 Task: Add the task  Create a new online platform for online art sales to the section DevOps Drift in the project ArchBridge and add a Due Date to the respective task as 2024/01/12
Action: Mouse moved to (763, 353)
Screenshot: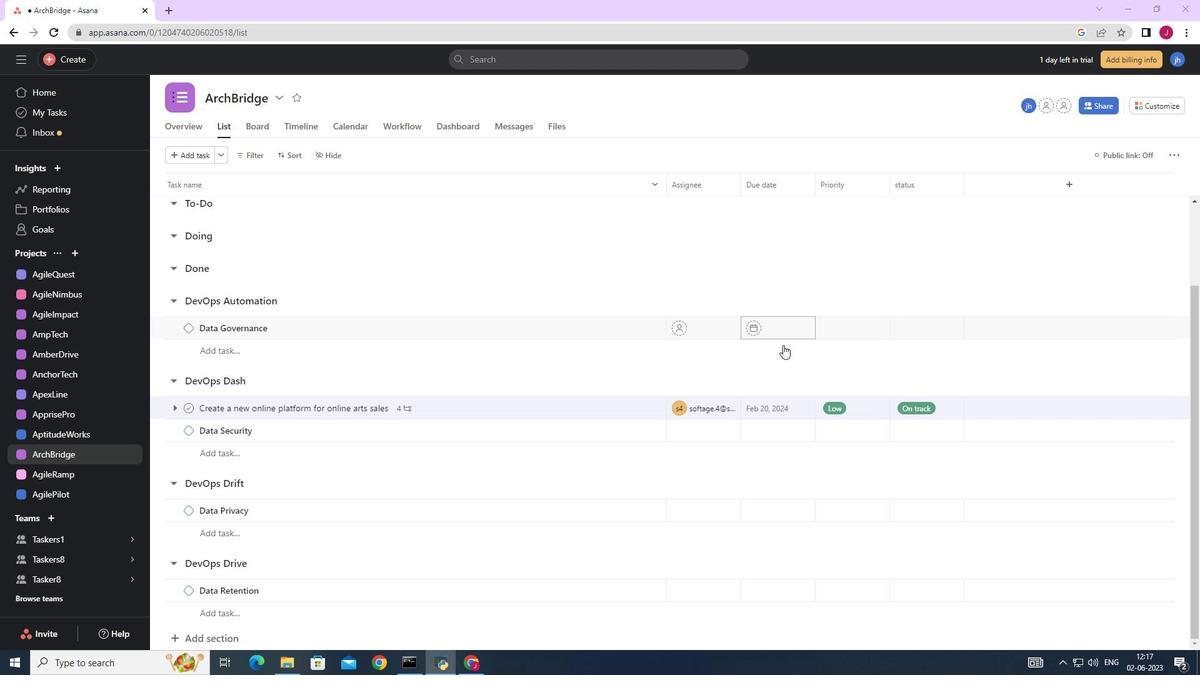 
Action: Mouse scrolled (763, 352) with delta (0, 0)
Screenshot: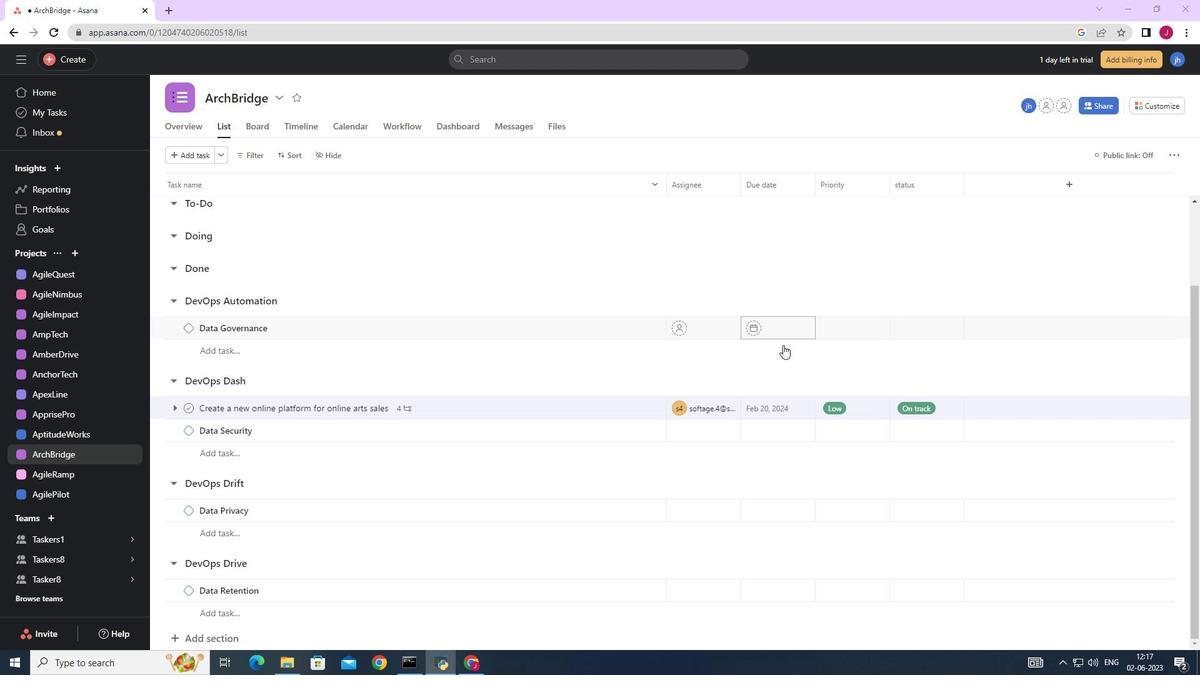 
Action: Mouse moved to (762, 353)
Screenshot: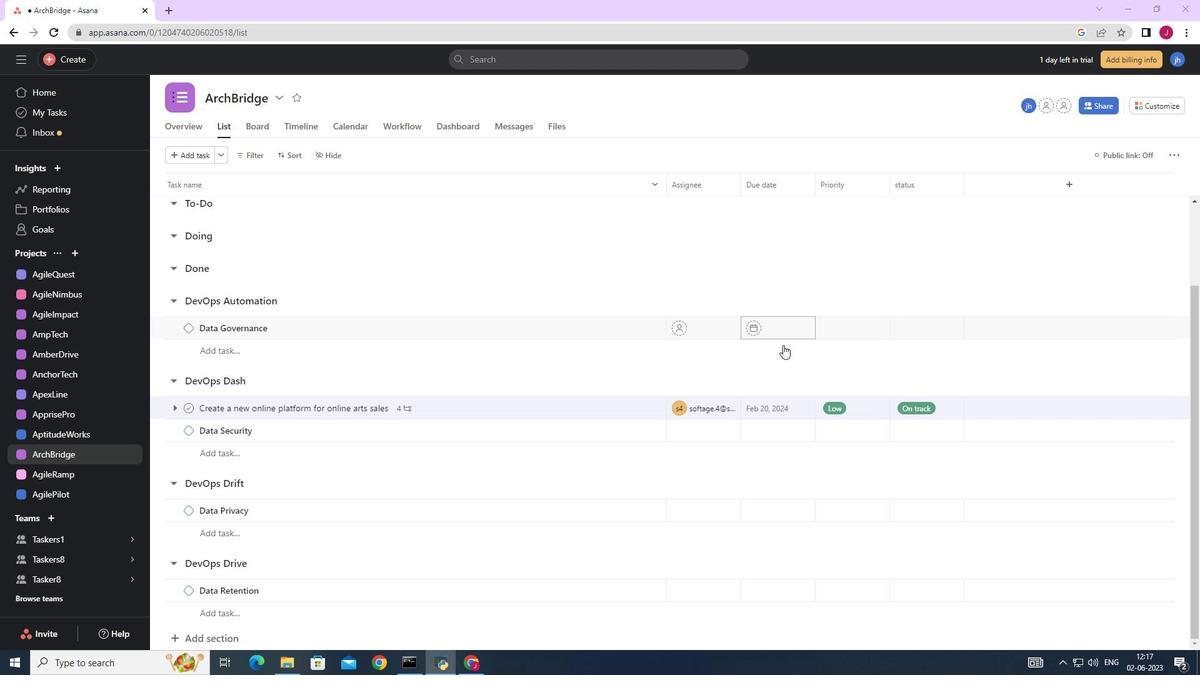 
Action: Mouse scrolled (762, 352) with delta (0, 0)
Screenshot: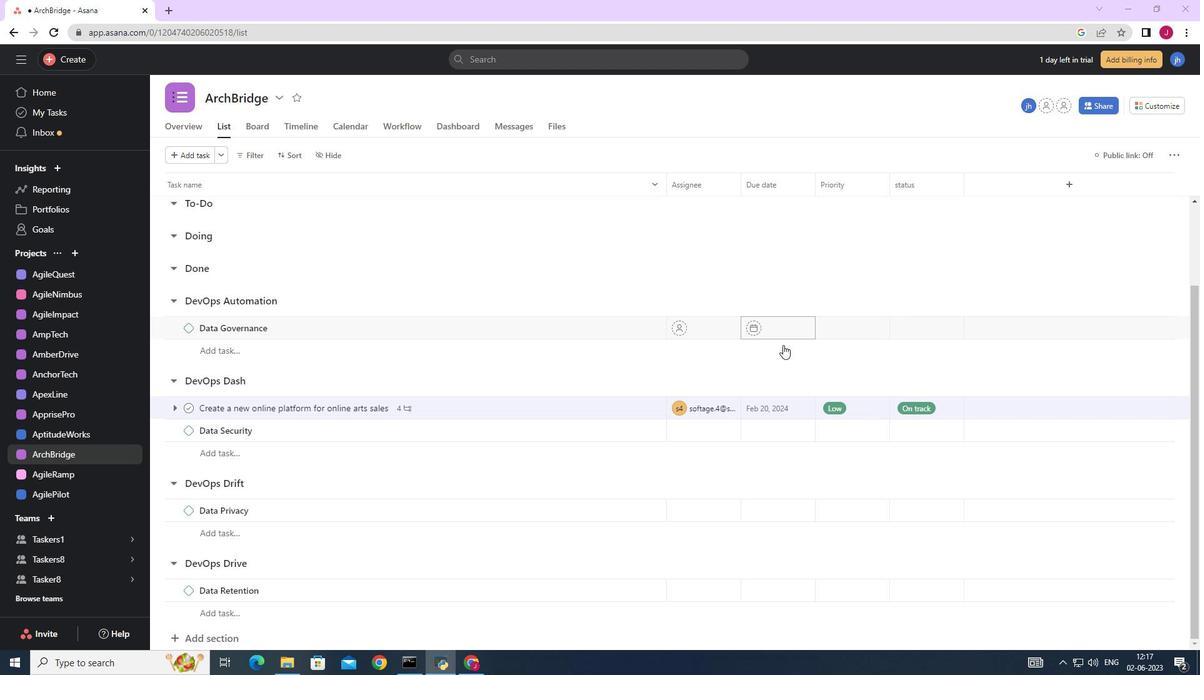 
Action: Mouse scrolled (762, 352) with delta (0, 0)
Screenshot: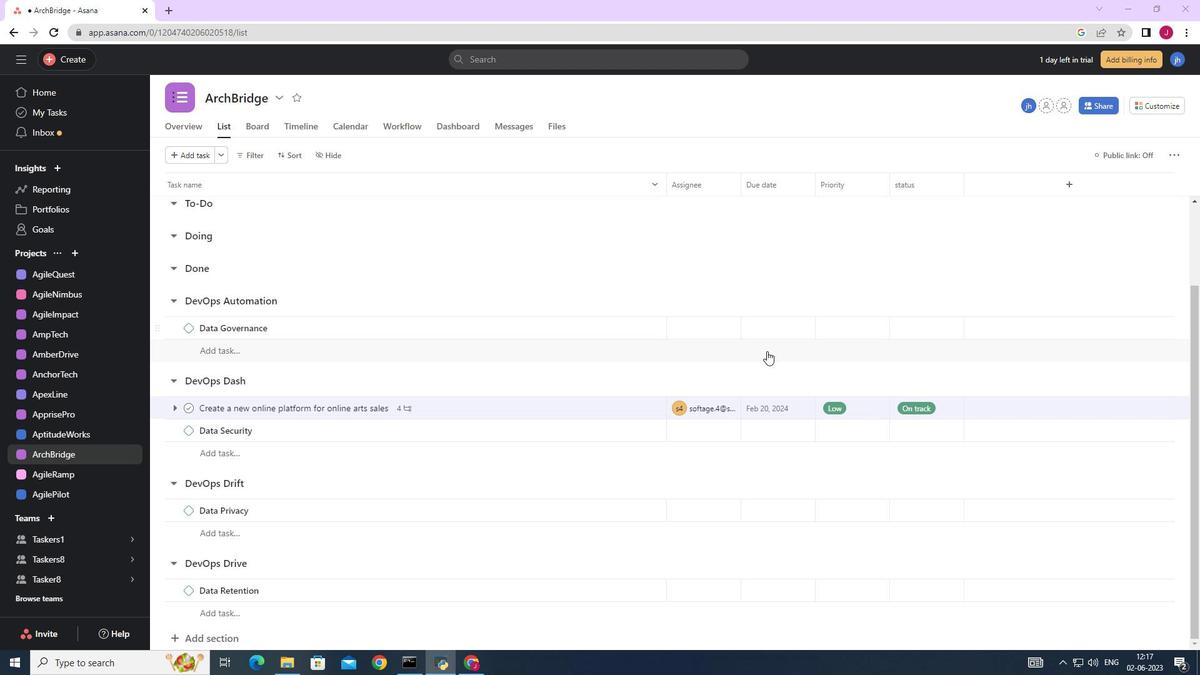 
Action: Mouse moved to (761, 353)
Screenshot: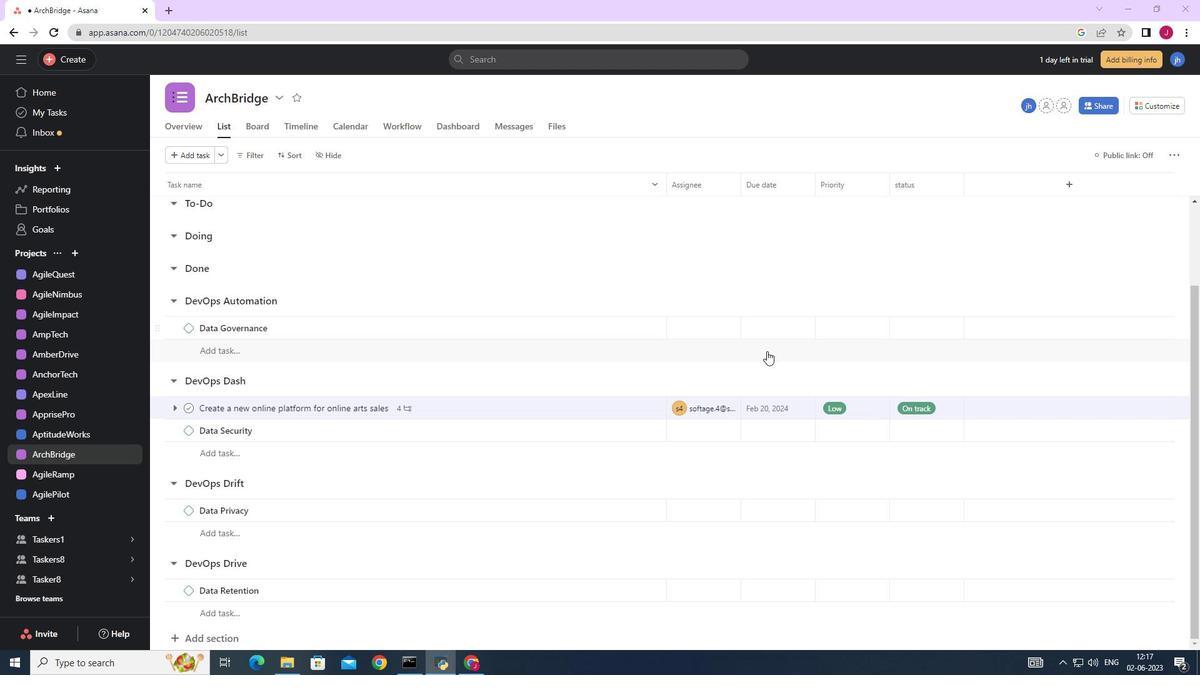 
Action: Mouse scrolled (761, 352) with delta (0, 0)
Screenshot: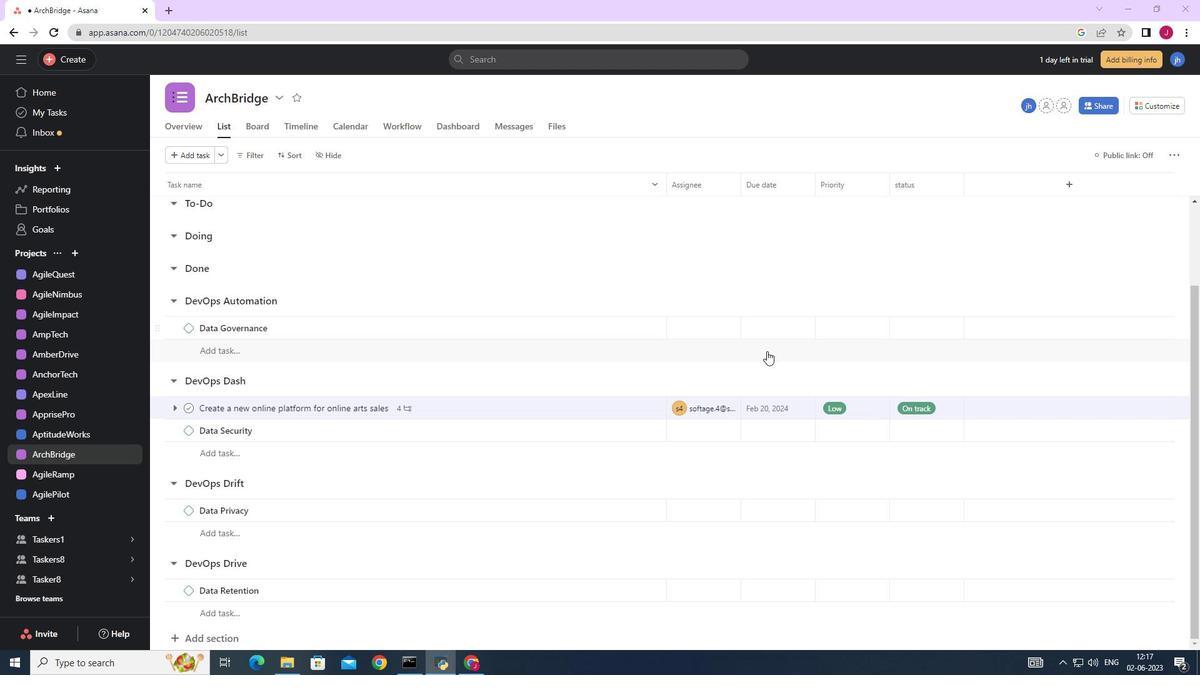 
Action: Mouse scrolled (761, 352) with delta (0, 0)
Screenshot: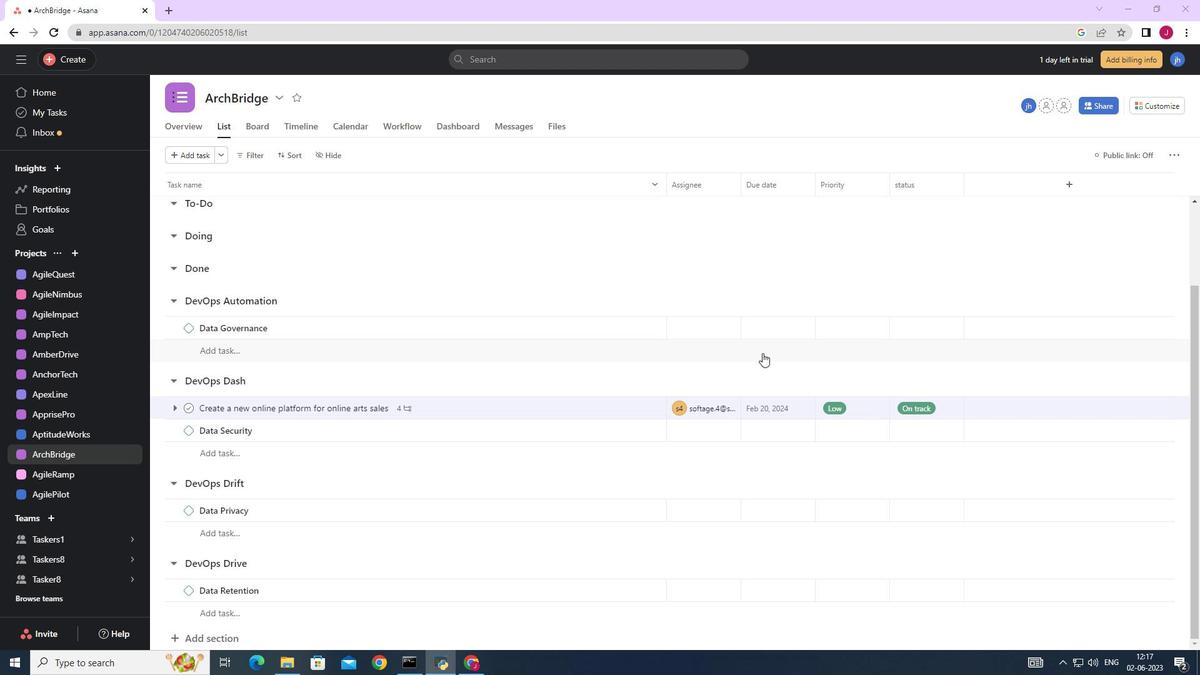 
Action: Mouse scrolled (761, 352) with delta (0, 0)
Screenshot: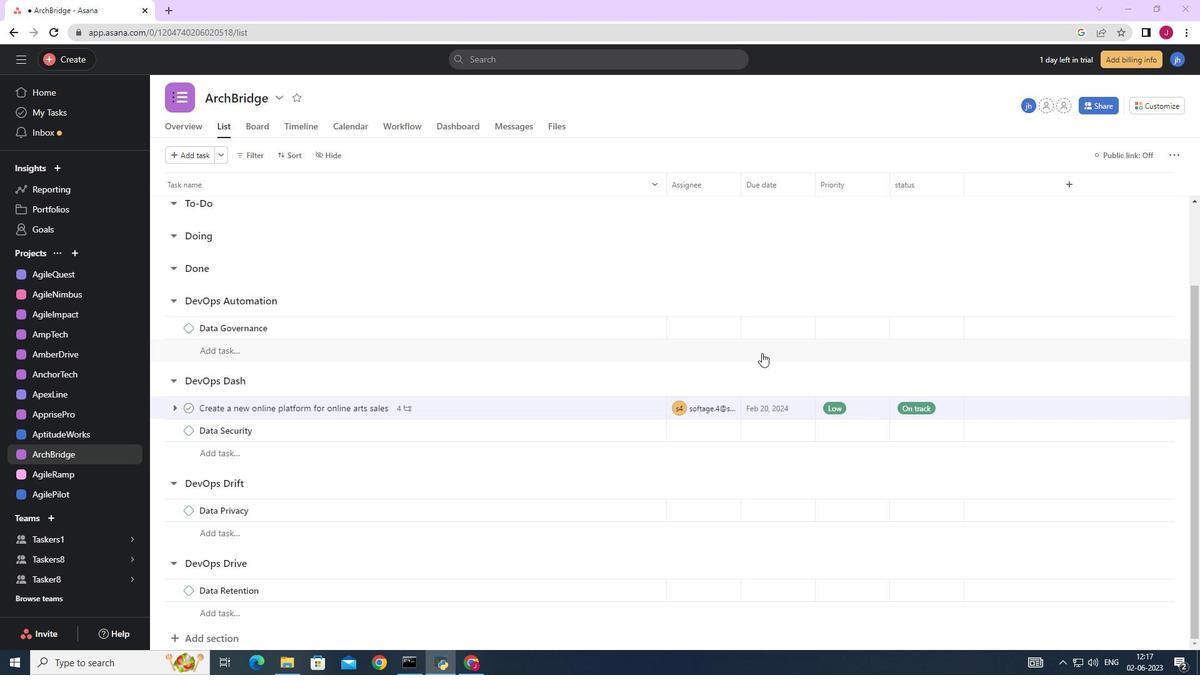 
Action: Mouse moved to (628, 409)
Screenshot: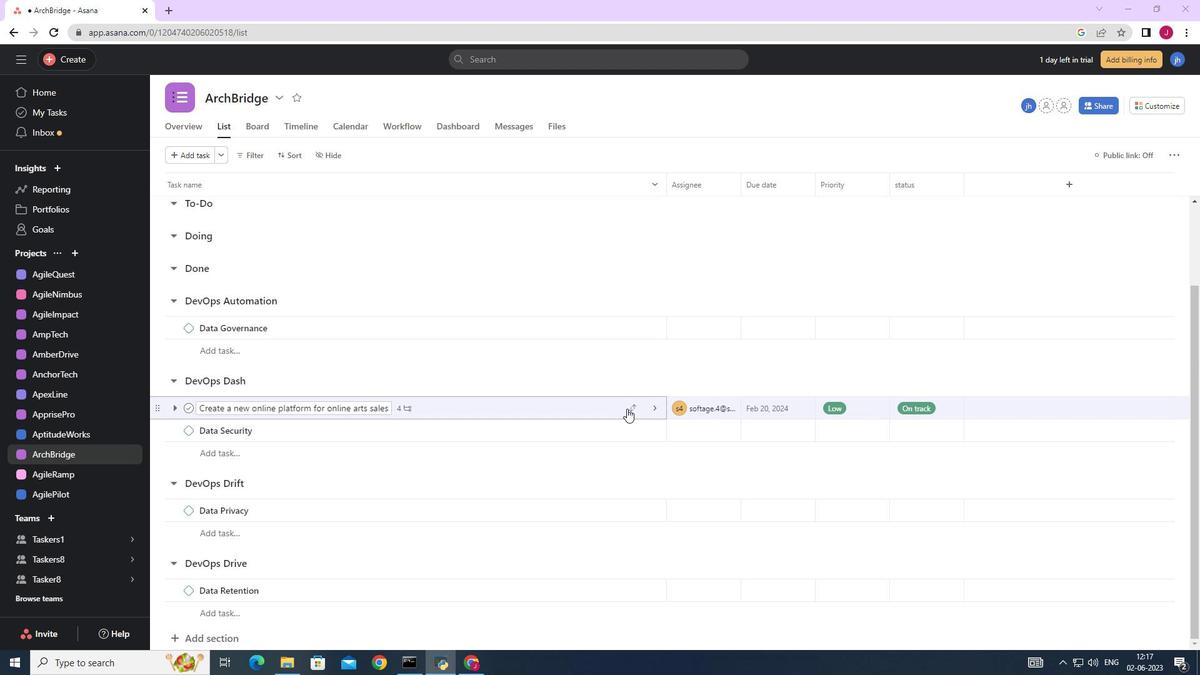 
Action: Mouse pressed left at (628, 409)
Screenshot: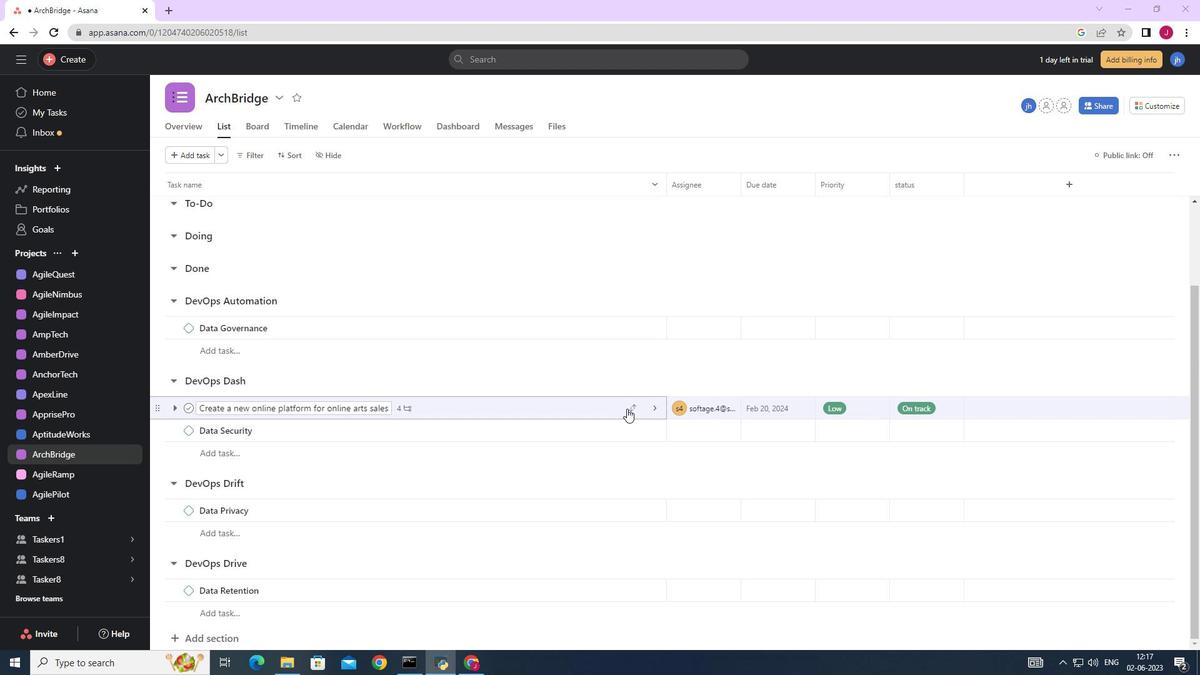 
Action: Mouse moved to (581, 587)
Screenshot: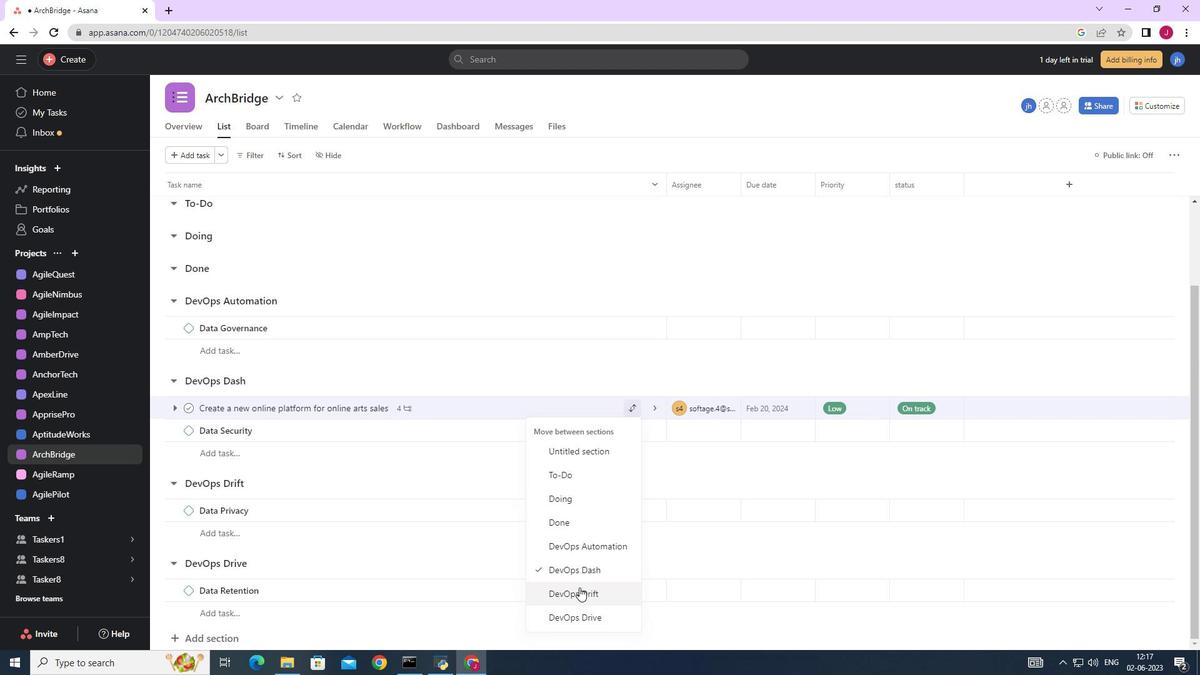 
Action: Mouse pressed left at (581, 587)
Screenshot: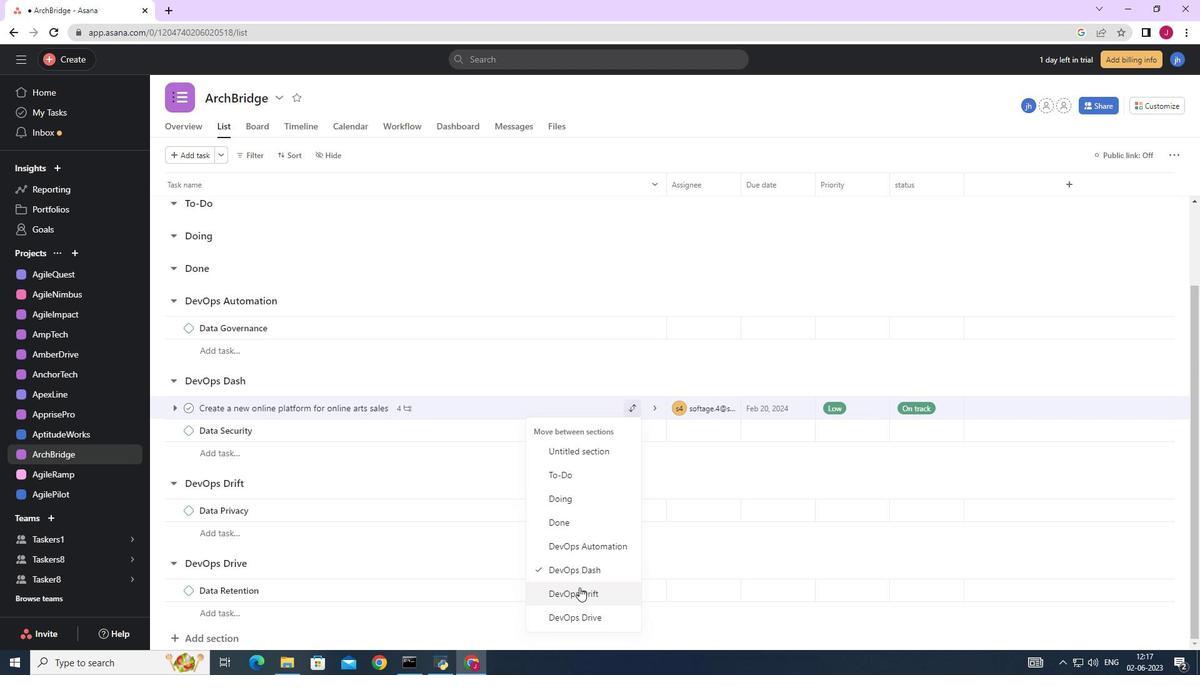 
Action: Mouse moved to (803, 486)
Screenshot: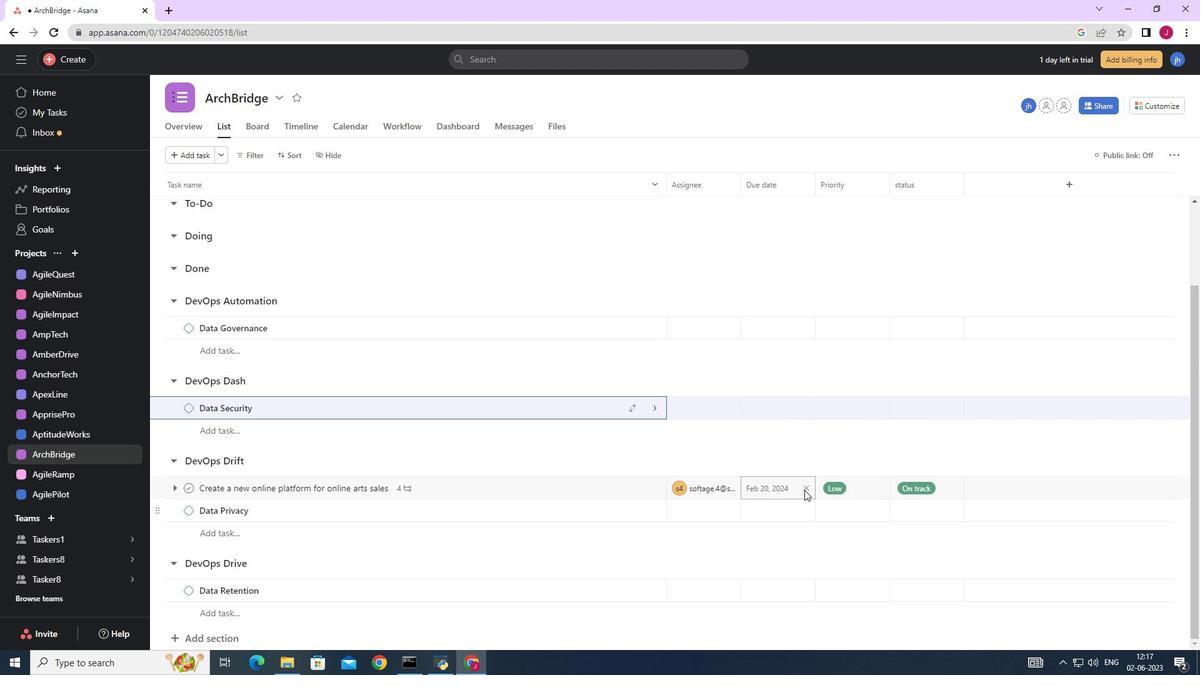 
Action: Mouse pressed left at (803, 486)
Screenshot: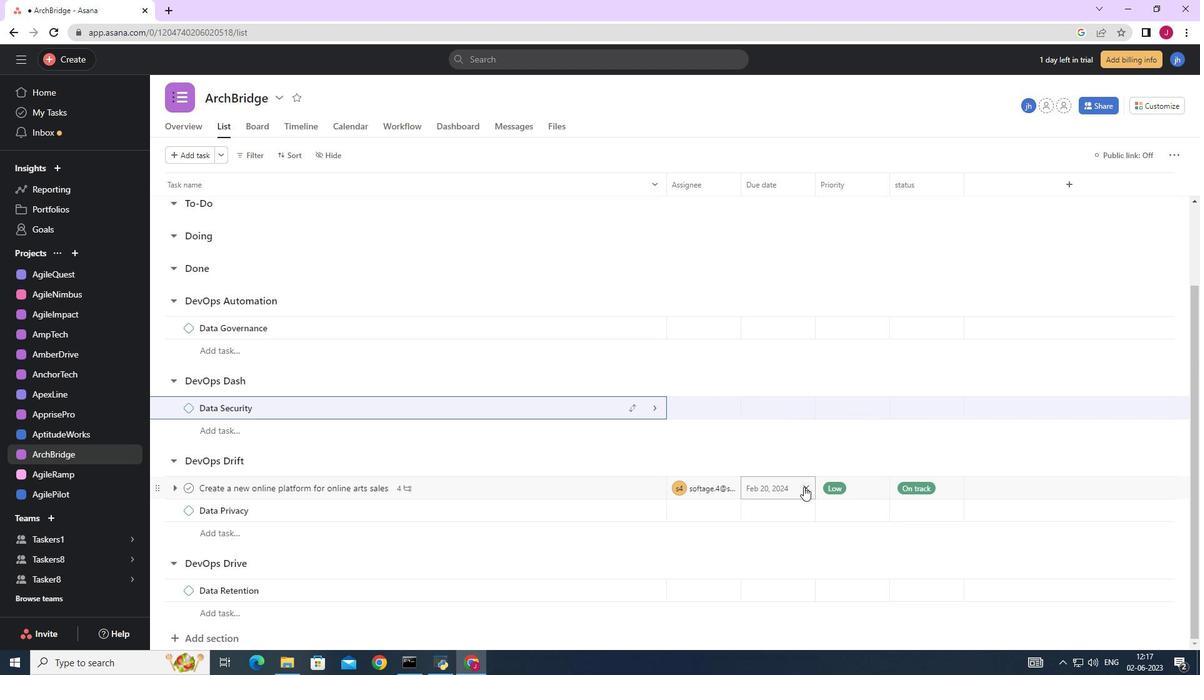 
Action: Mouse moved to (768, 491)
Screenshot: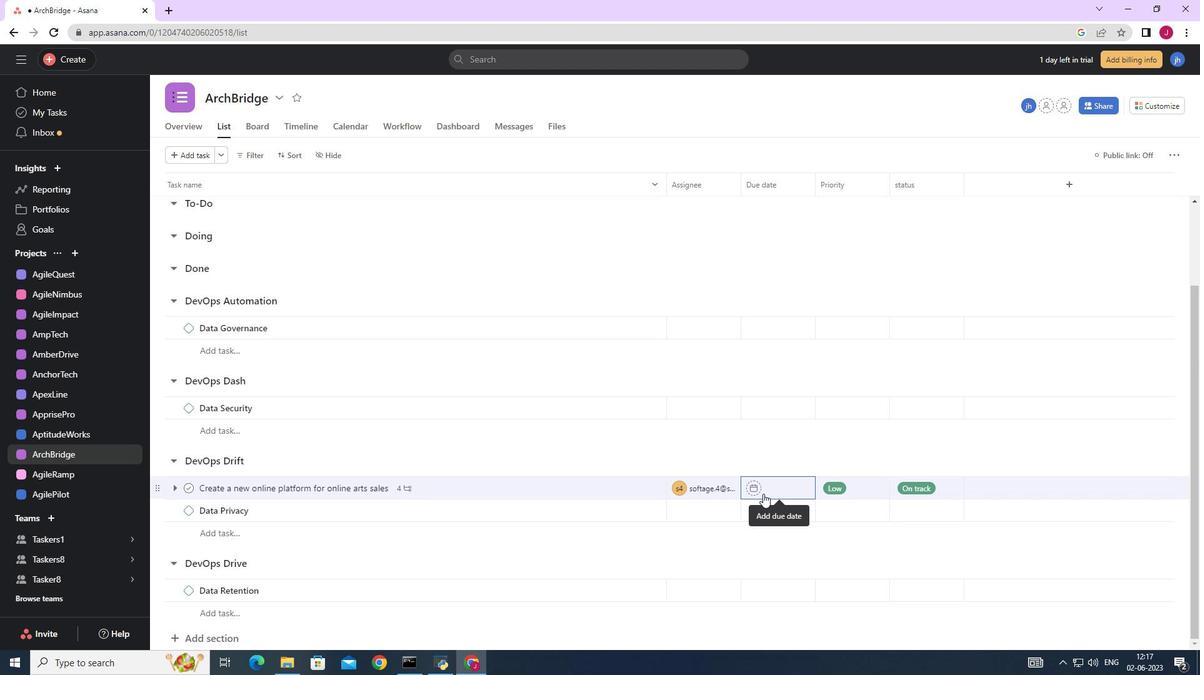 
Action: Mouse pressed left at (768, 491)
Screenshot: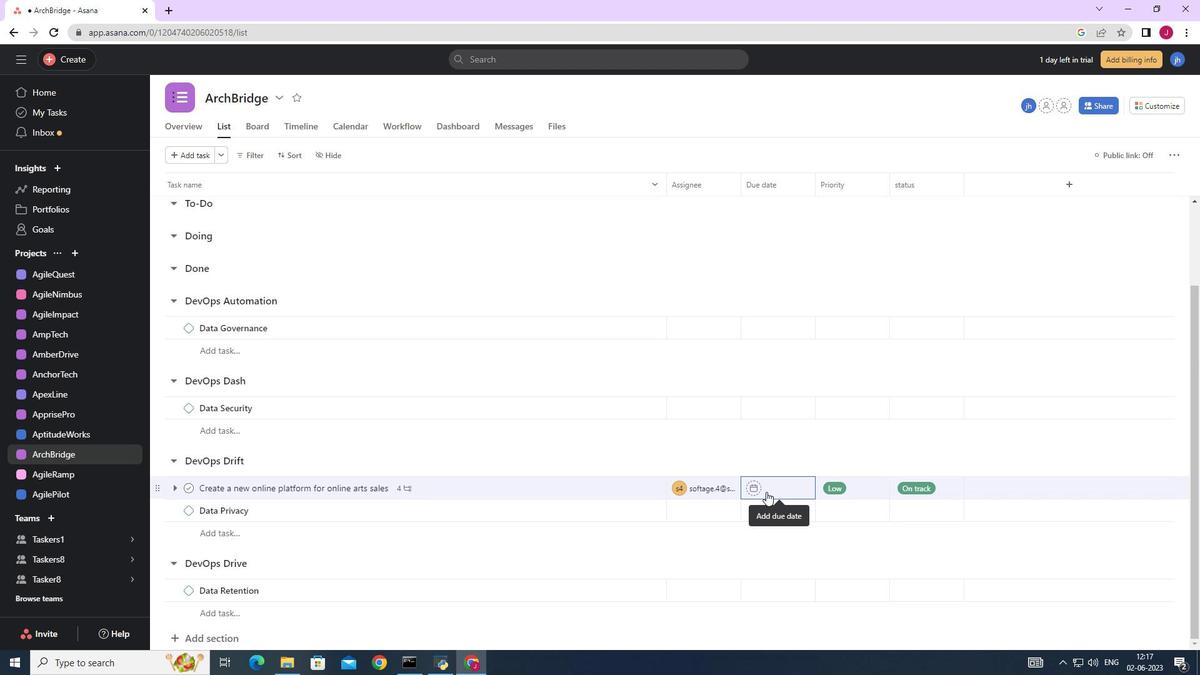 
Action: Mouse moved to (898, 290)
Screenshot: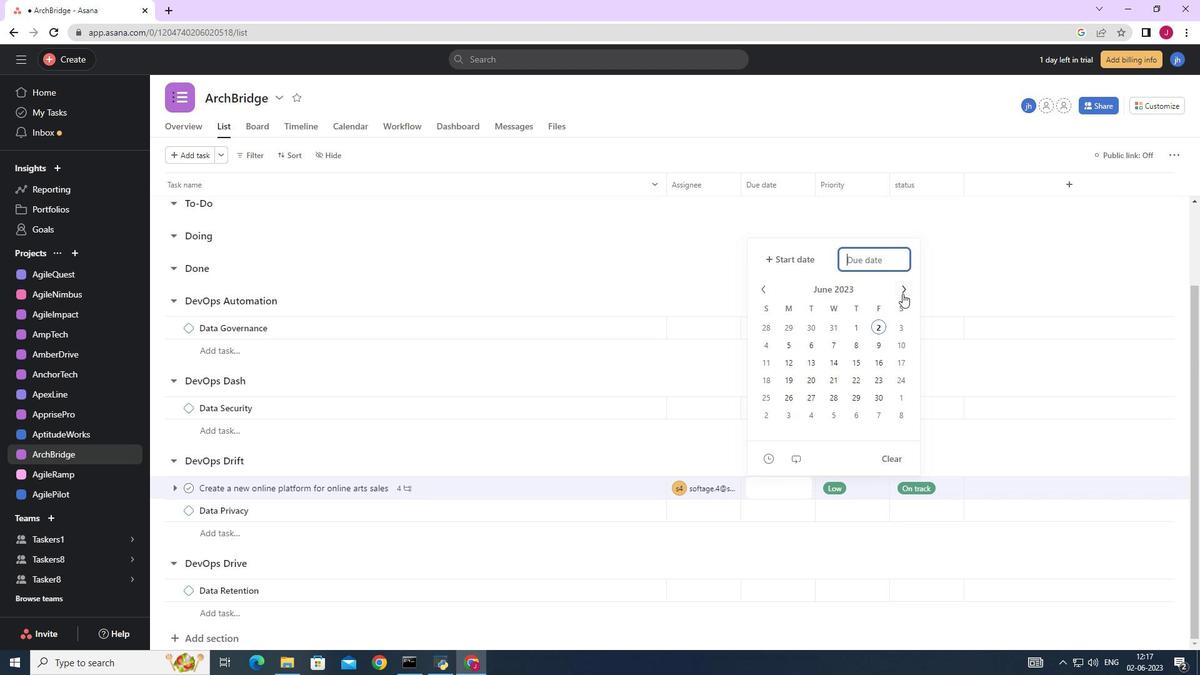 
Action: Mouse pressed left at (898, 290)
Screenshot: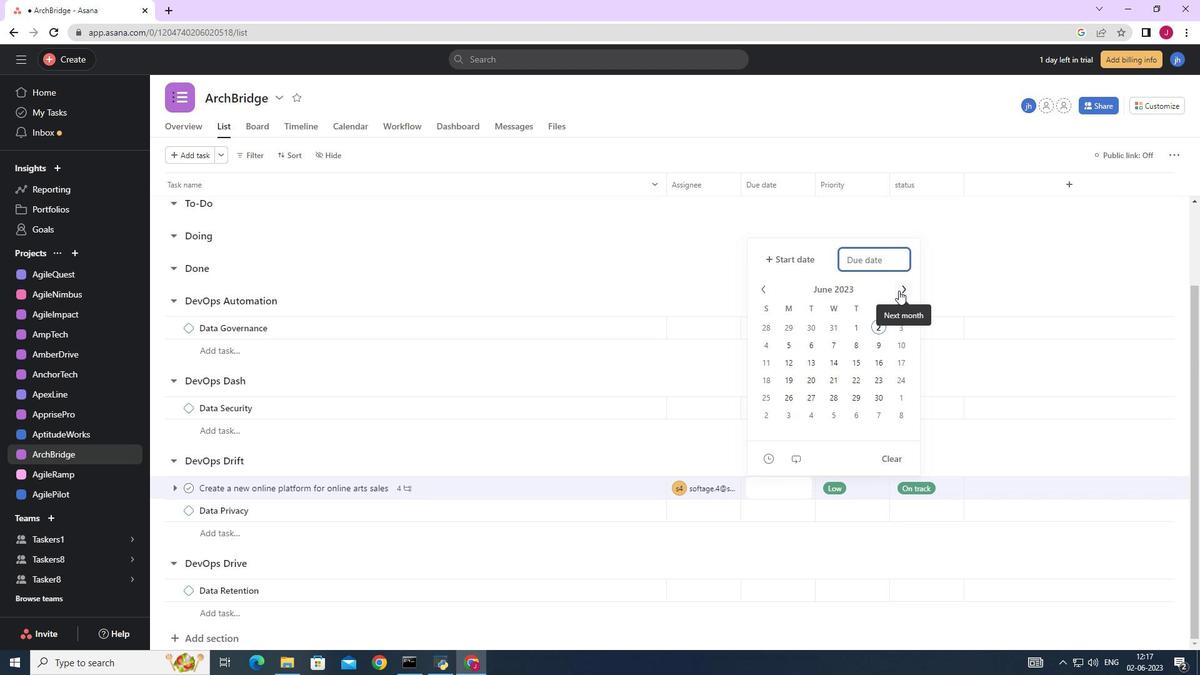 
Action: Mouse pressed left at (898, 290)
Screenshot: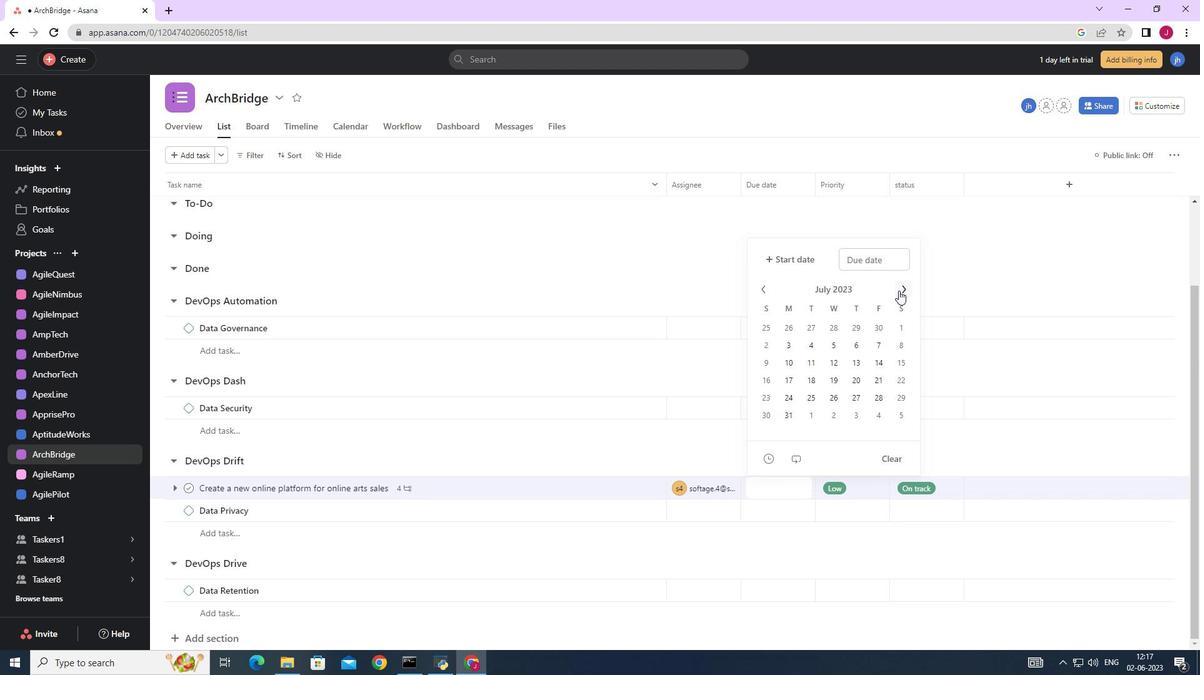 
Action: Mouse pressed left at (898, 290)
Screenshot: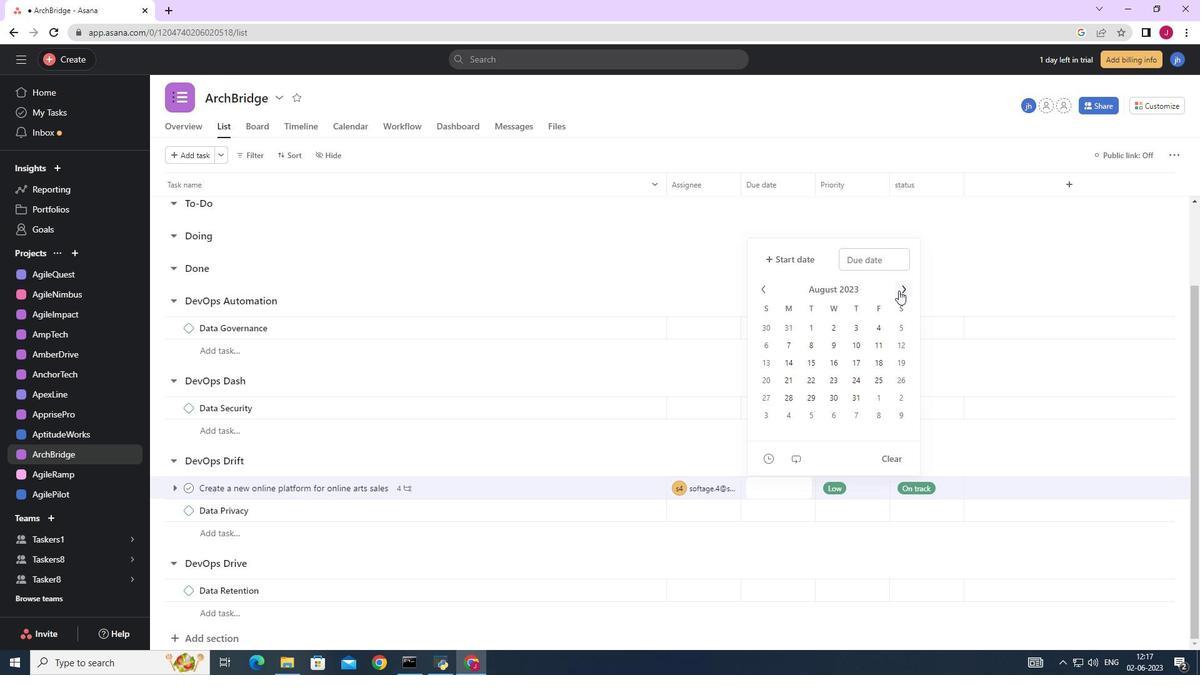 
Action: Mouse pressed left at (898, 290)
Screenshot: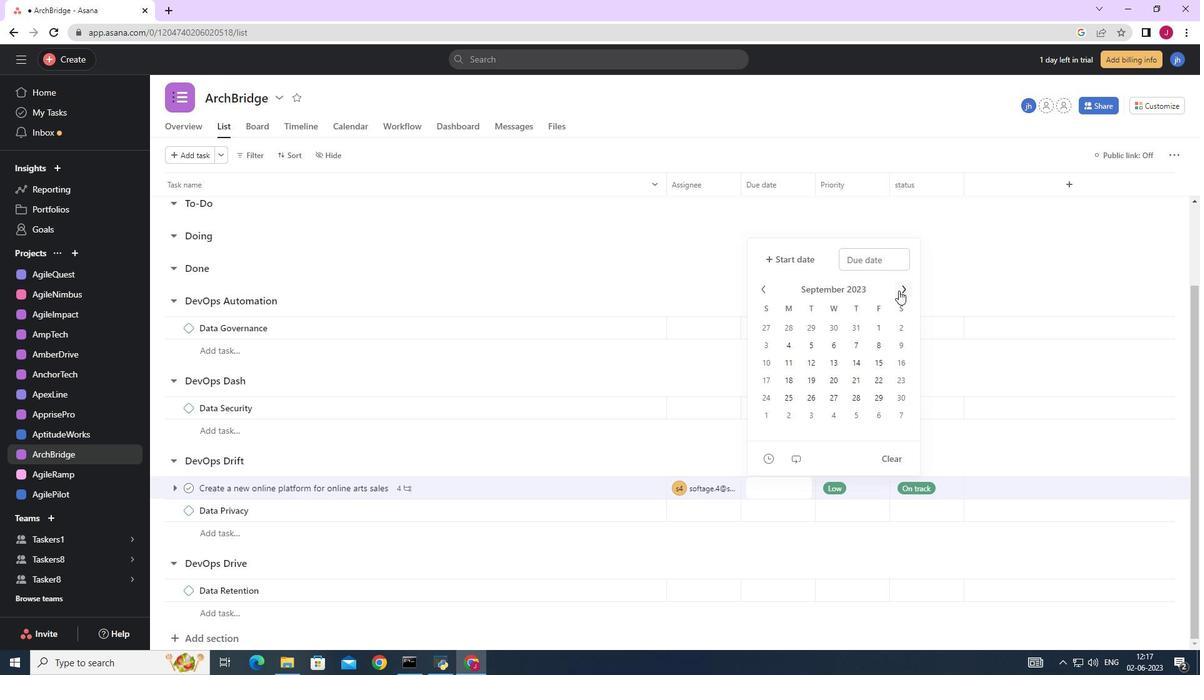 
Action: Mouse pressed left at (898, 290)
Screenshot: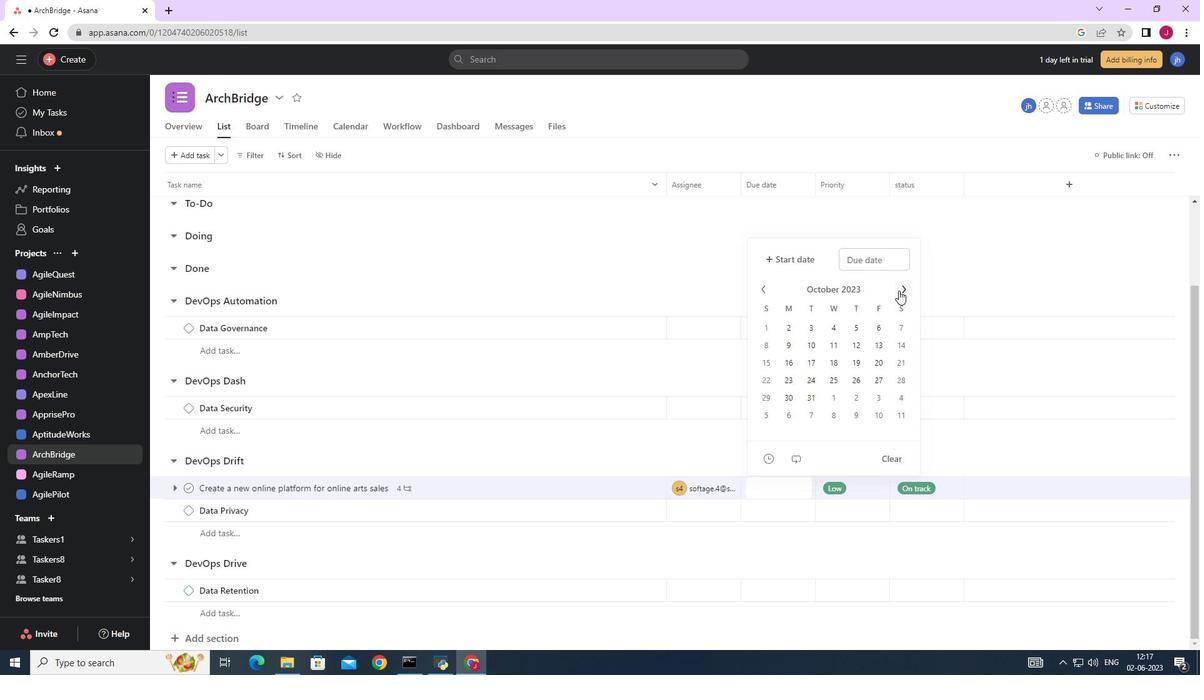 
Action: Mouse pressed left at (898, 290)
Screenshot: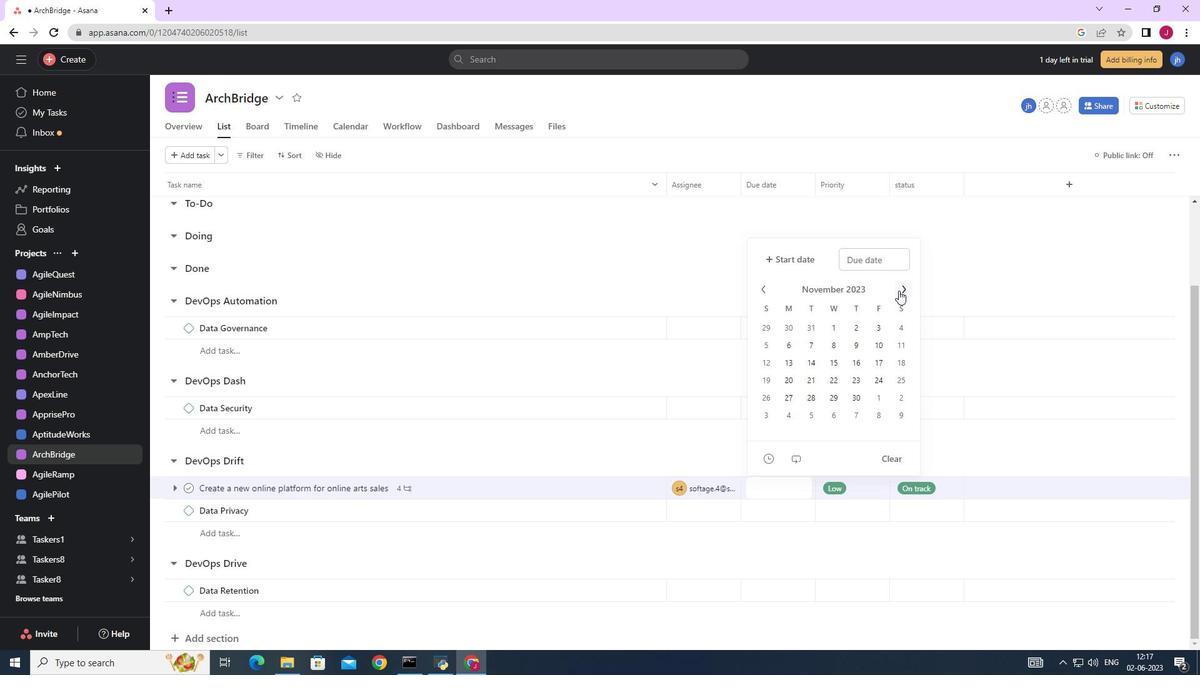 
Action: Mouse pressed left at (898, 290)
Screenshot: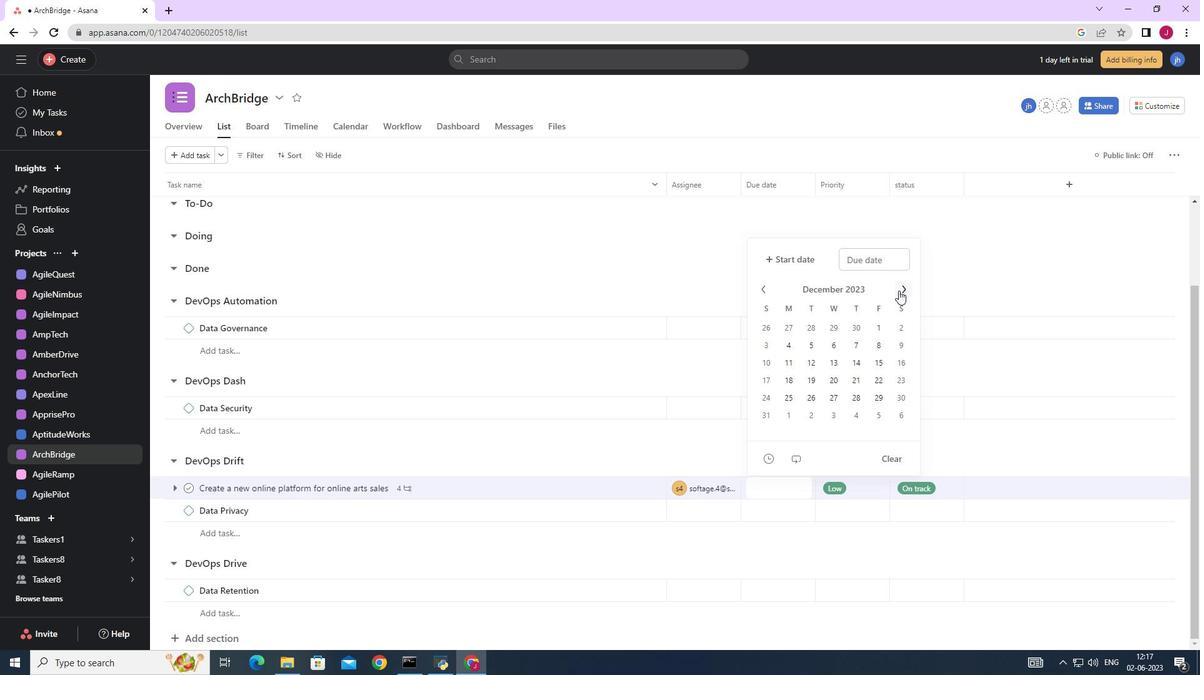
Action: Mouse moved to (881, 347)
Screenshot: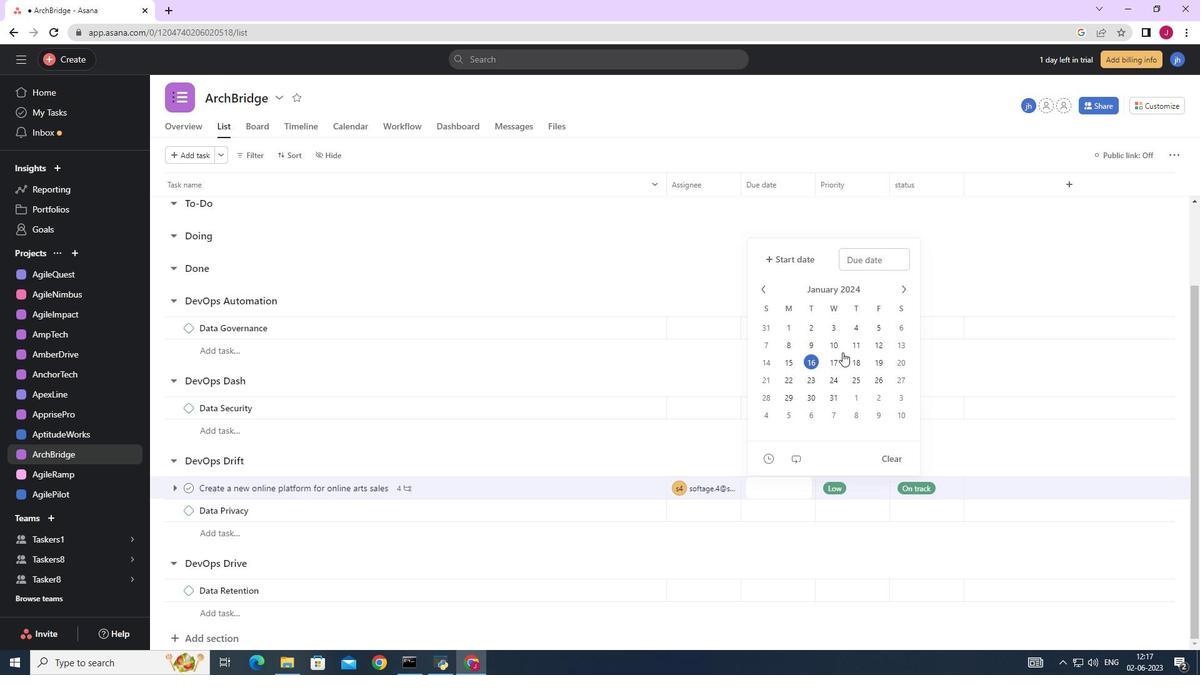 
Action: Mouse pressed left at (881, 347)
Screenshot: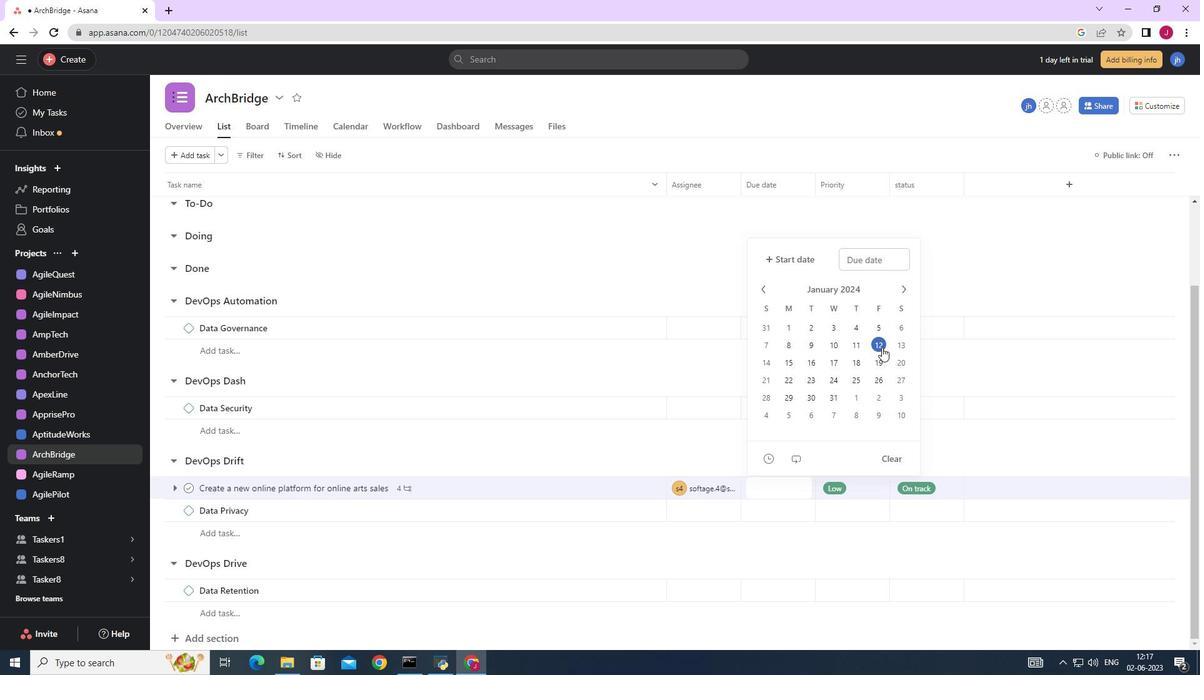 
Action: Mouse moved to (1025, 260)
Screenshot: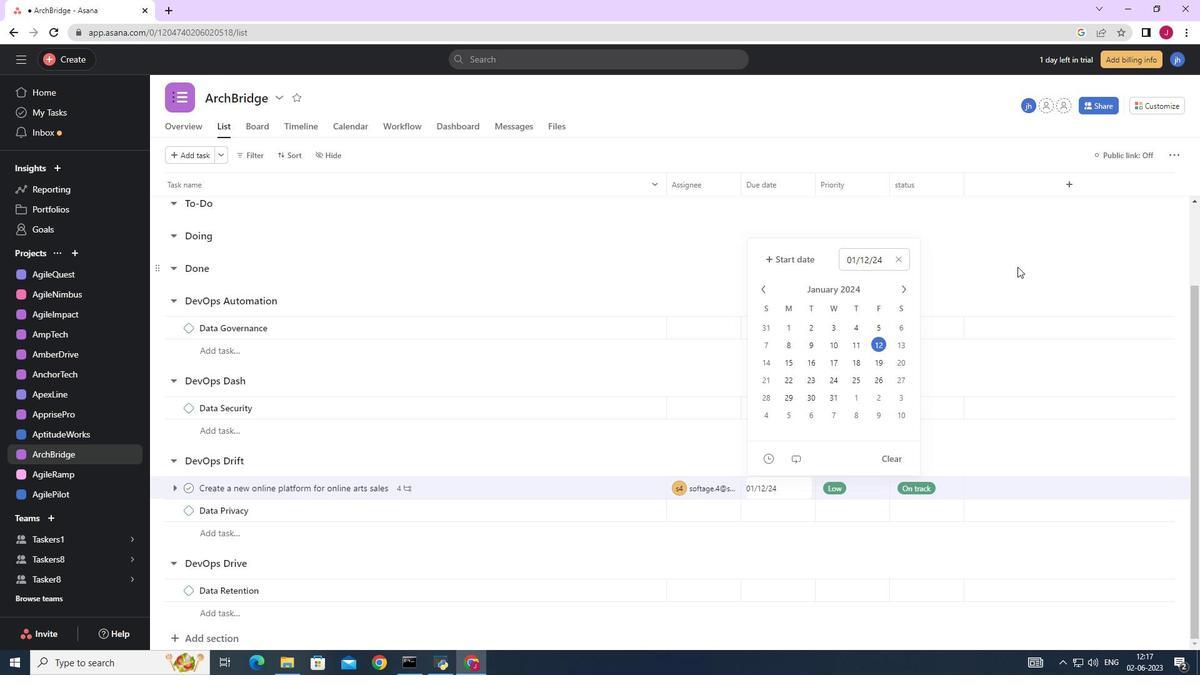 
Action: Mouse pressed left at (1025, 260)
Screenshot: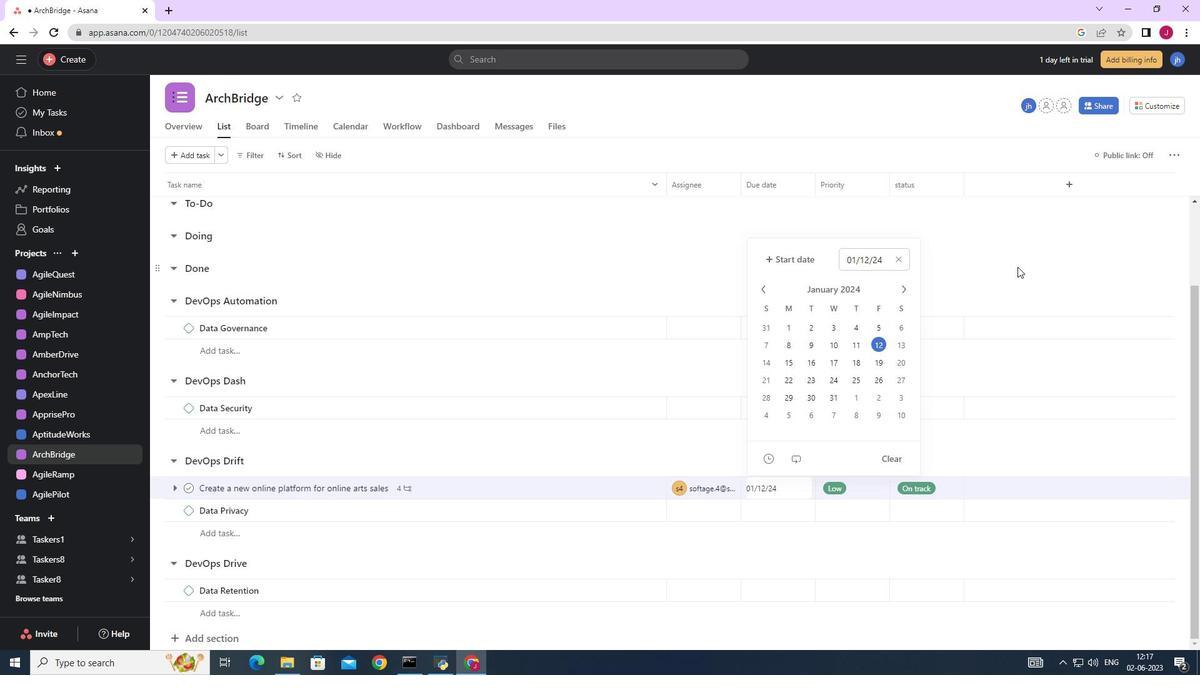 
